 Task: Use the formula "COS" in spreadsheet "Project portfolio".
Action: Mouse moved to (881, 365)
Screenshot: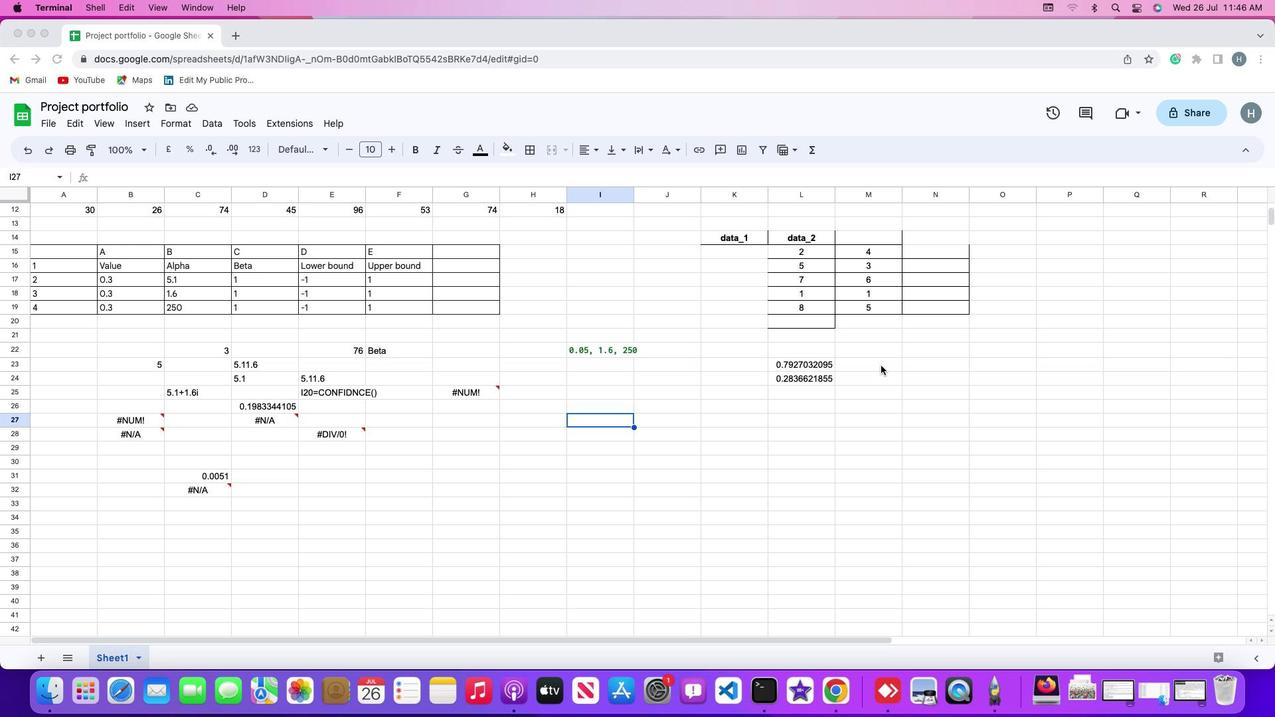 
Action: Mouse pressed left at (881, 365)
Screenshot: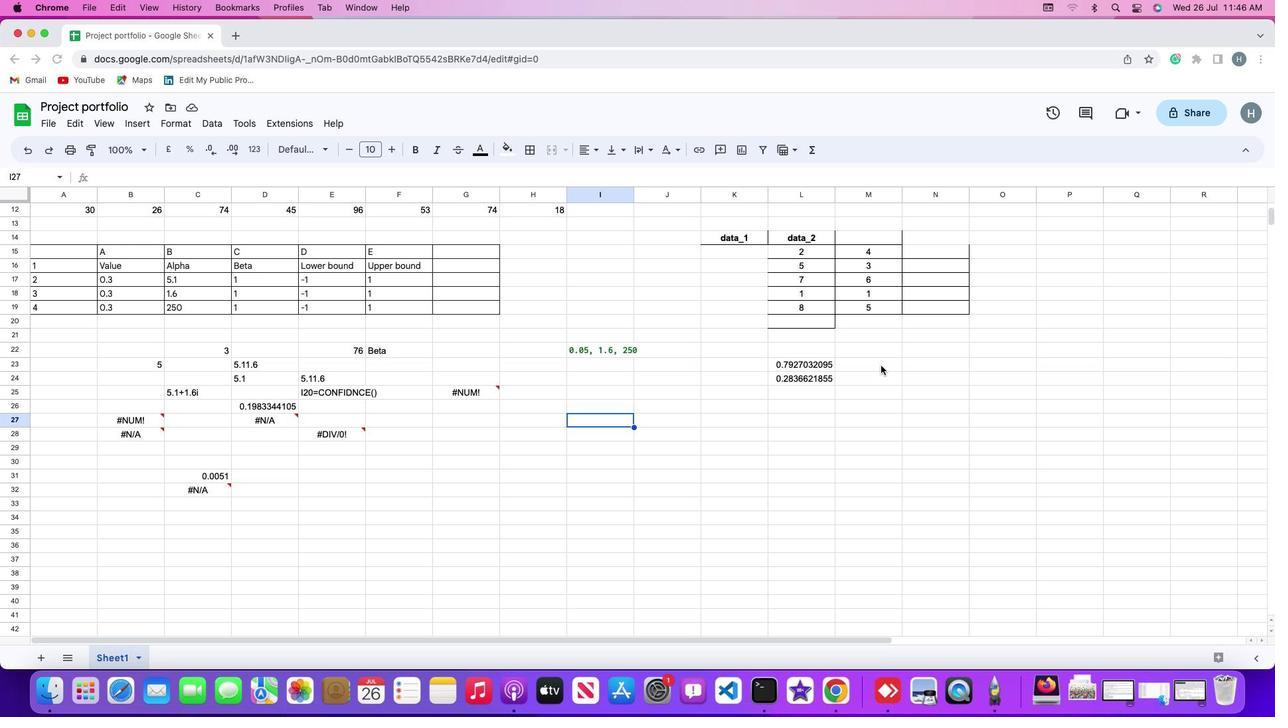 
Action: Mouse moved to (915, 362)
Screenshot: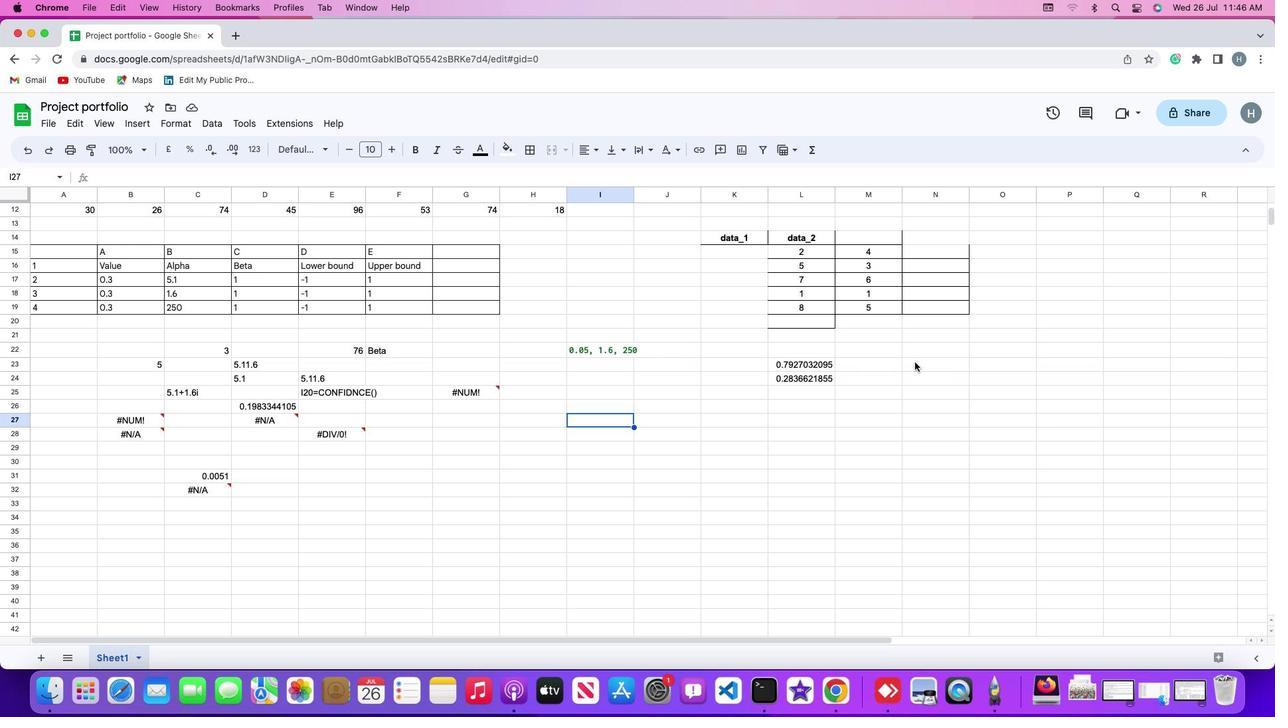 
Action: Mouse pressed left at (915, 362)
Screenshot: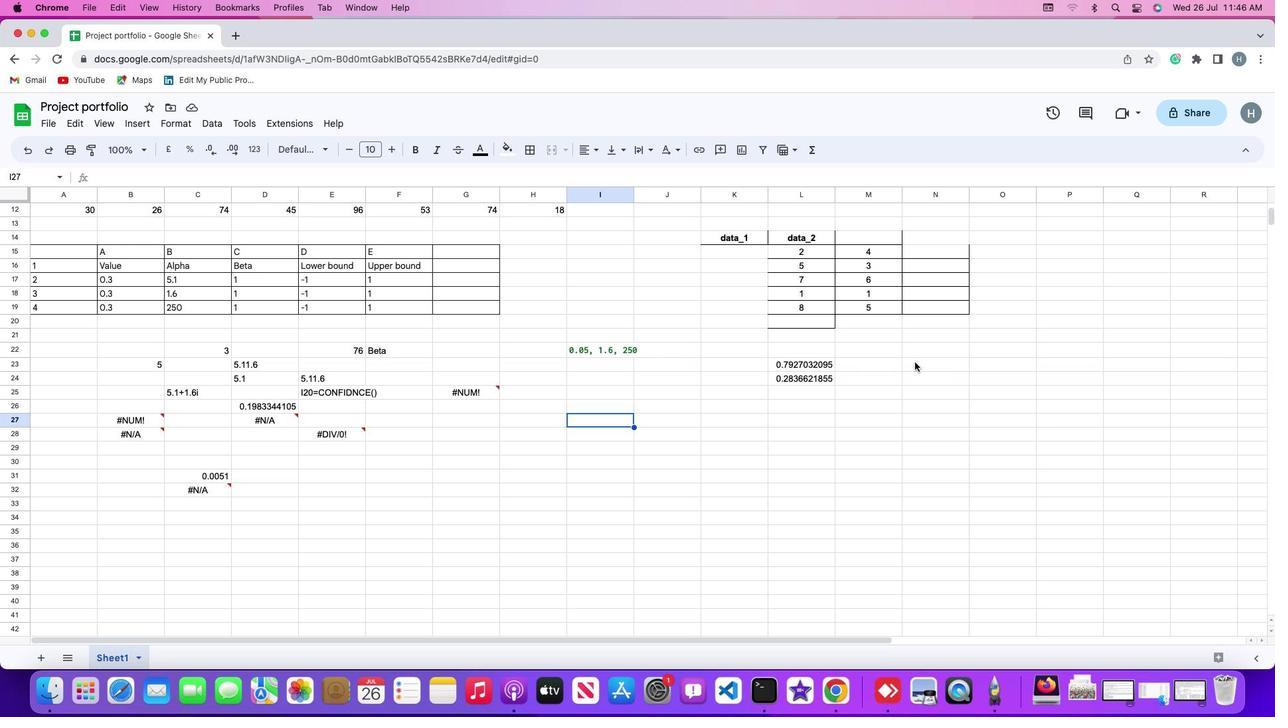 
Action: Mouse moved to (129, 118)
Screenshot: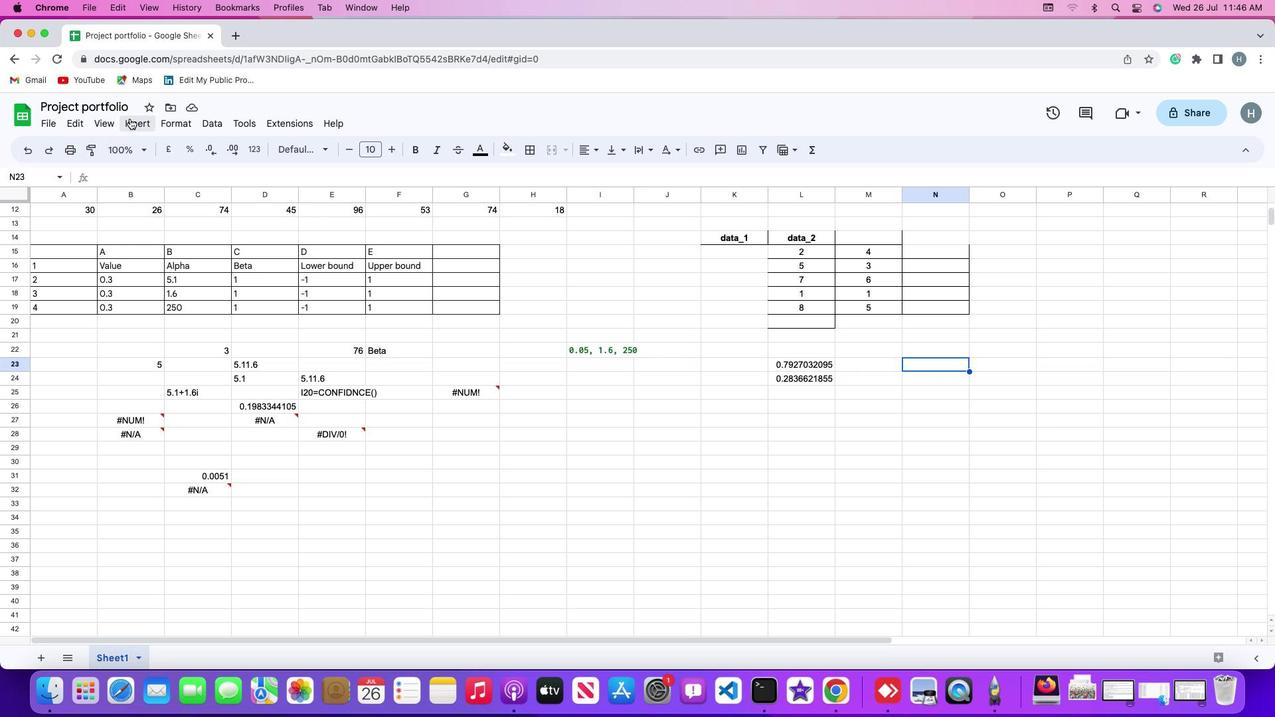 
Action: Mouse pressed left at (129, 118)
Screenshot: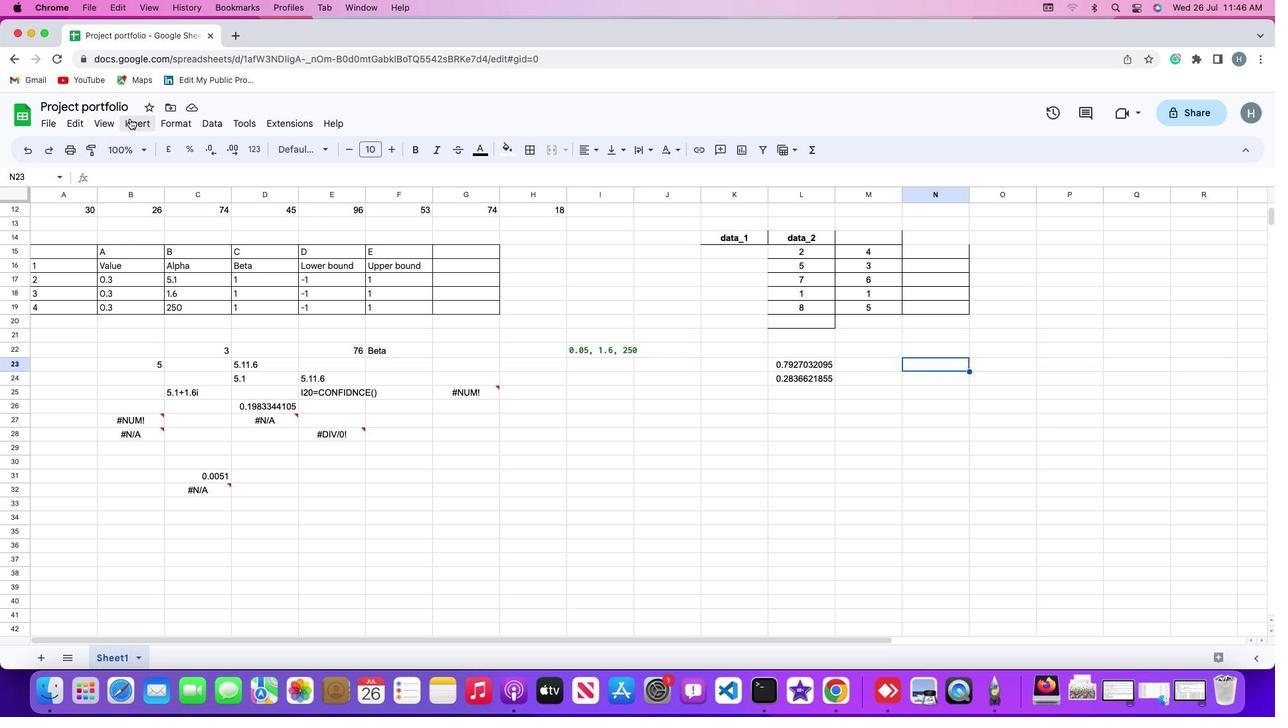 
Action: Mouse moved to (168, 338)
Screenshot: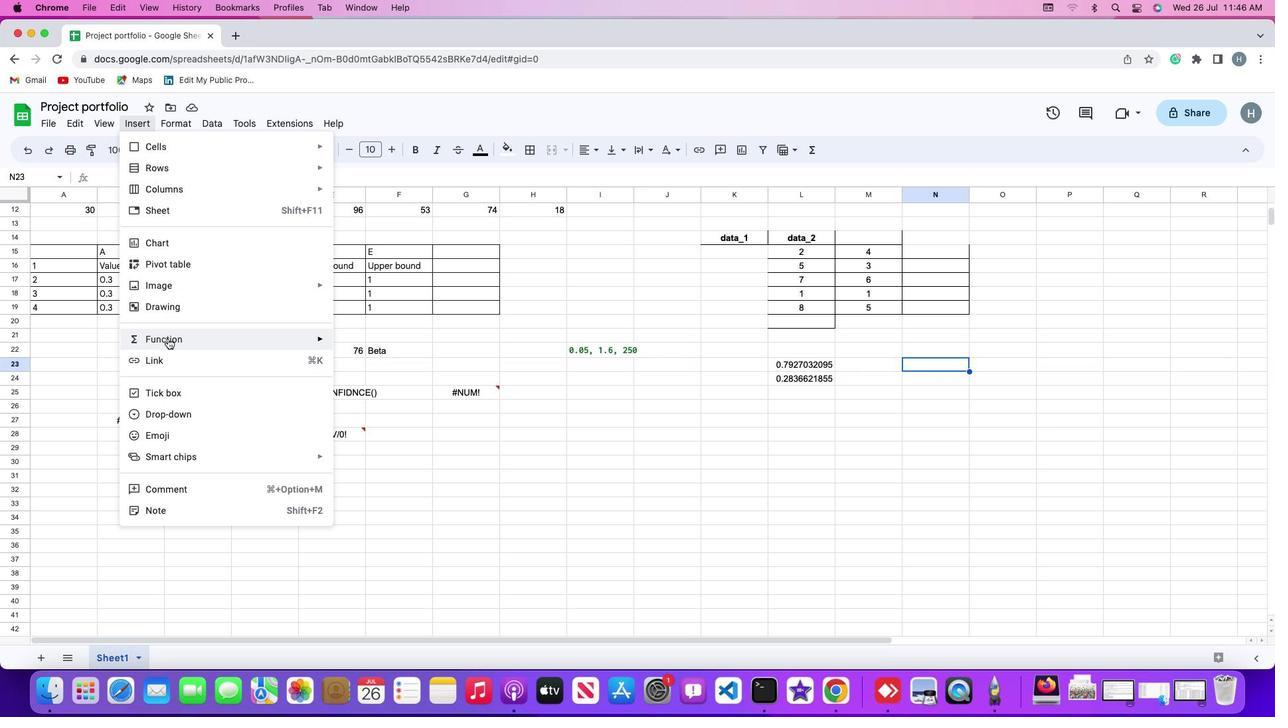 
Action: Mouse pressed left at (168, 338)
Screenshot: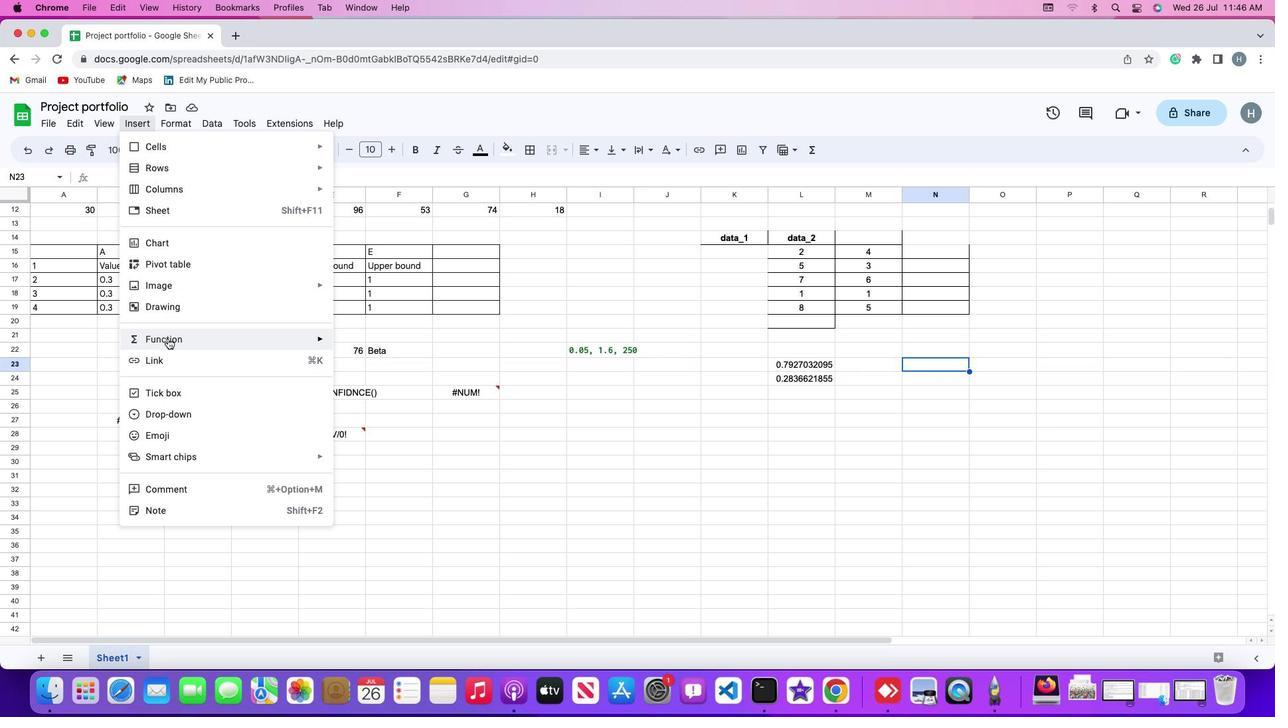 
Action: Mouse moved to (377, 282)
Screenshot: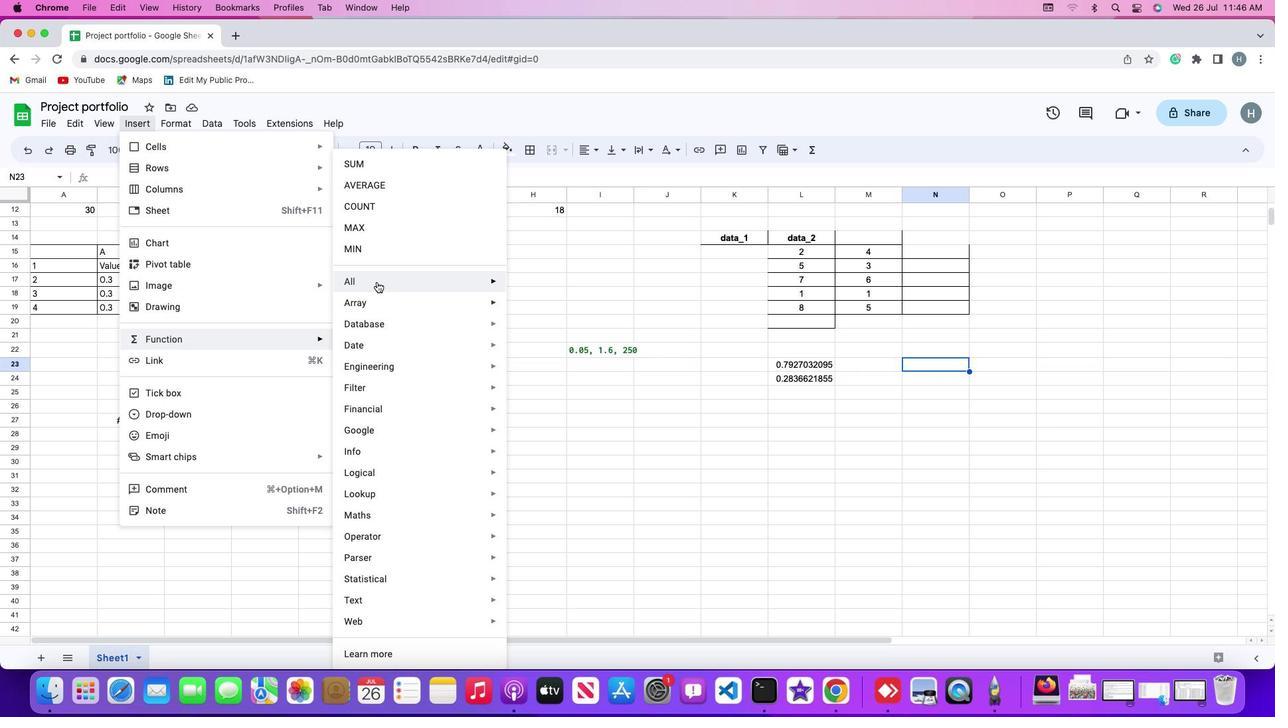 
Action: Mouse pressed left at (377, 282)
Screenshot: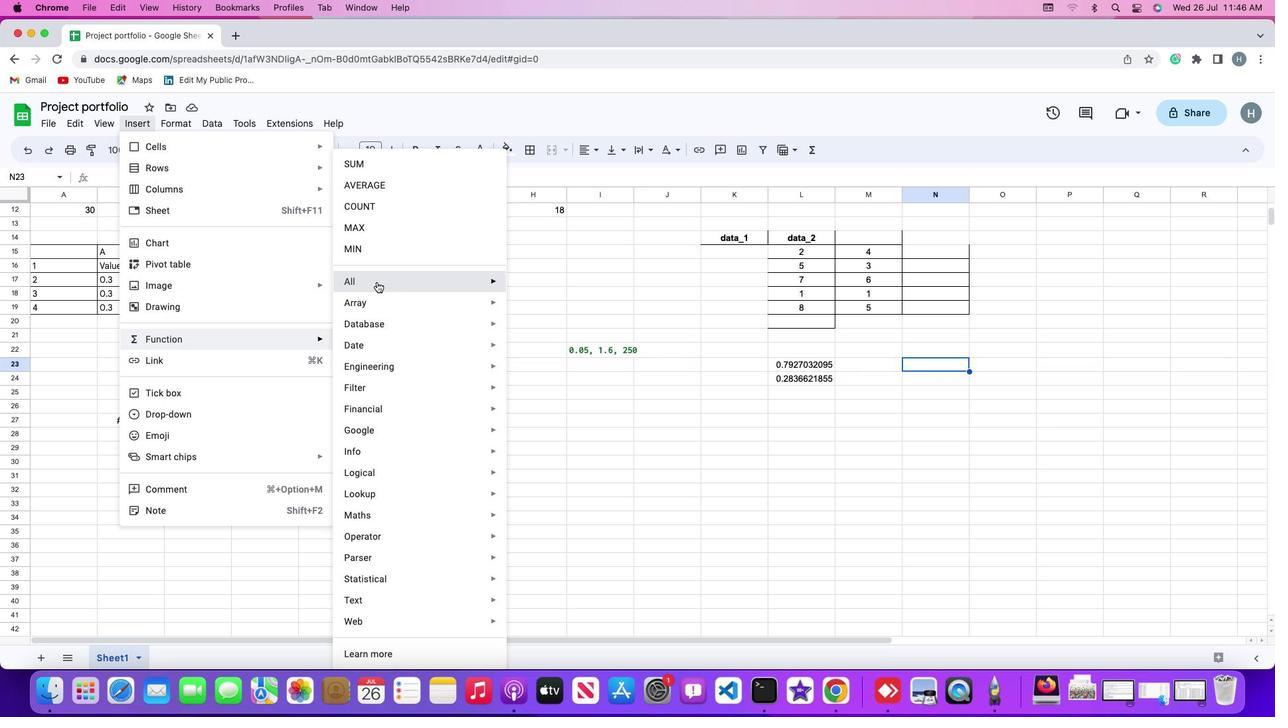 
Action: Mouse moved to (549, 390)
Screenshot: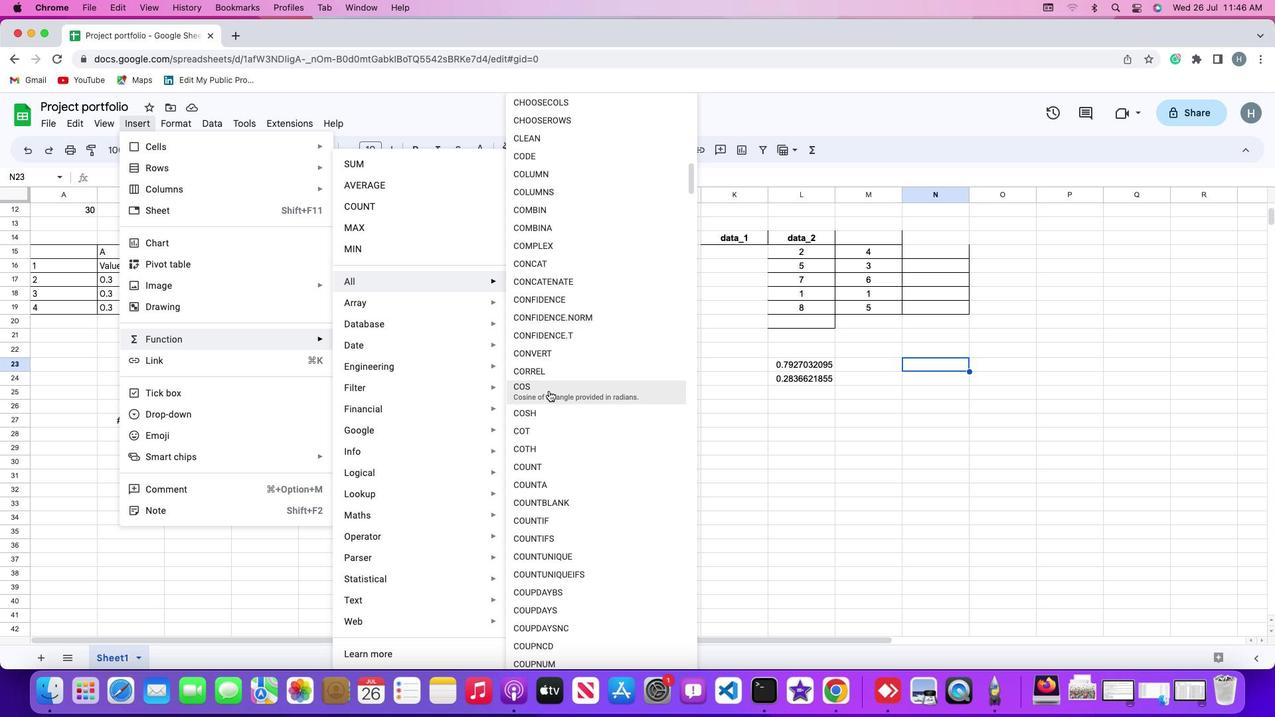 
Action: Mouse pressed left at (549, 390)
Screenshot: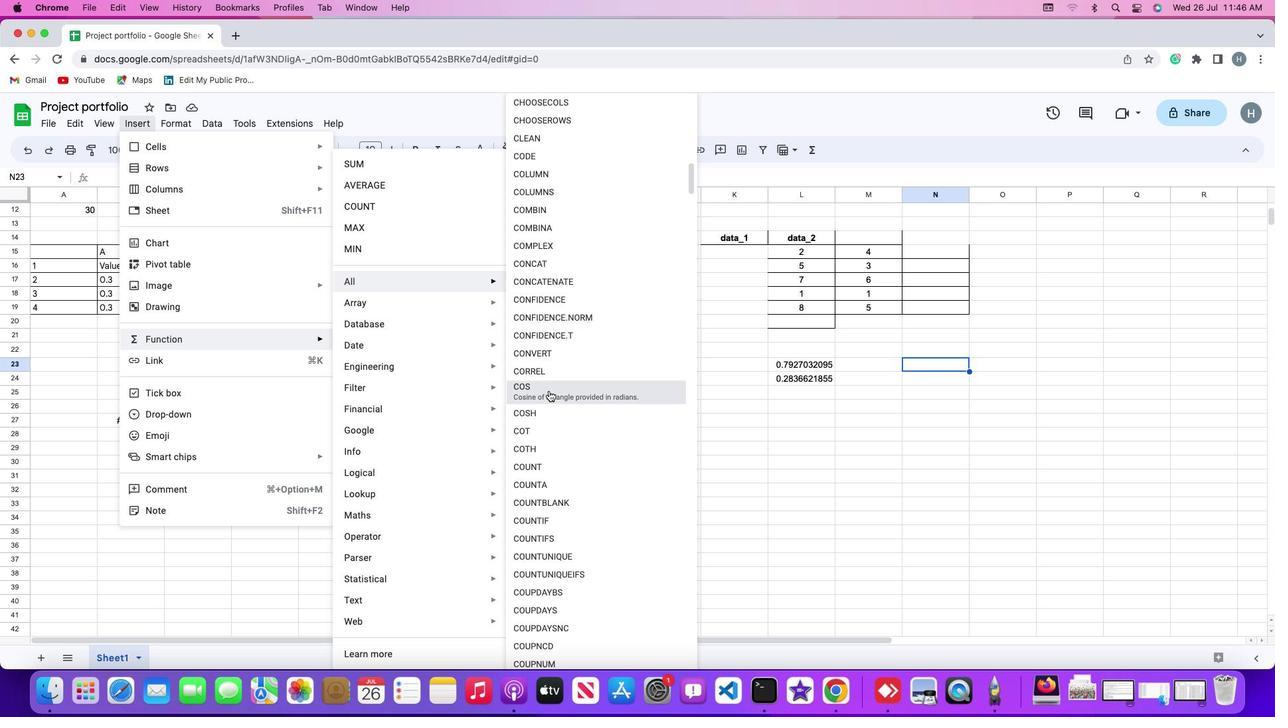
Action: Mouse moved to (799, 280)
Screenshot: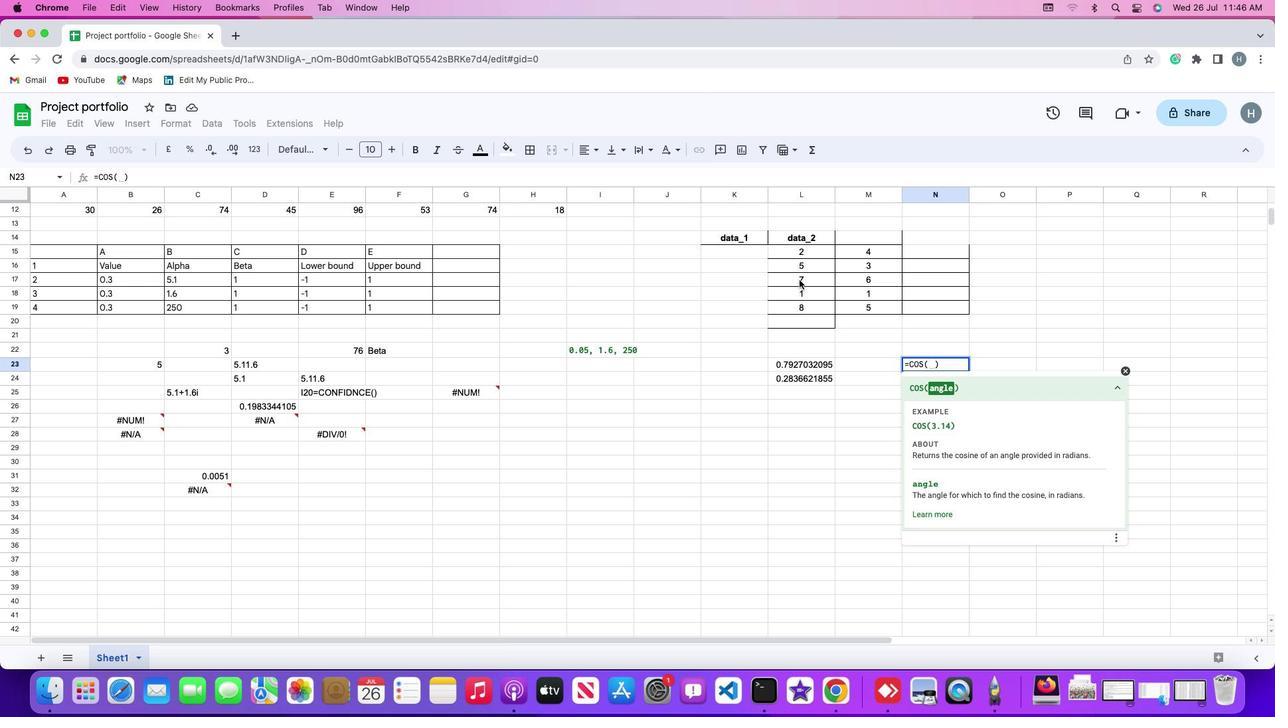 
Action: Mouse pressed left at (799, 280)
Screenshot: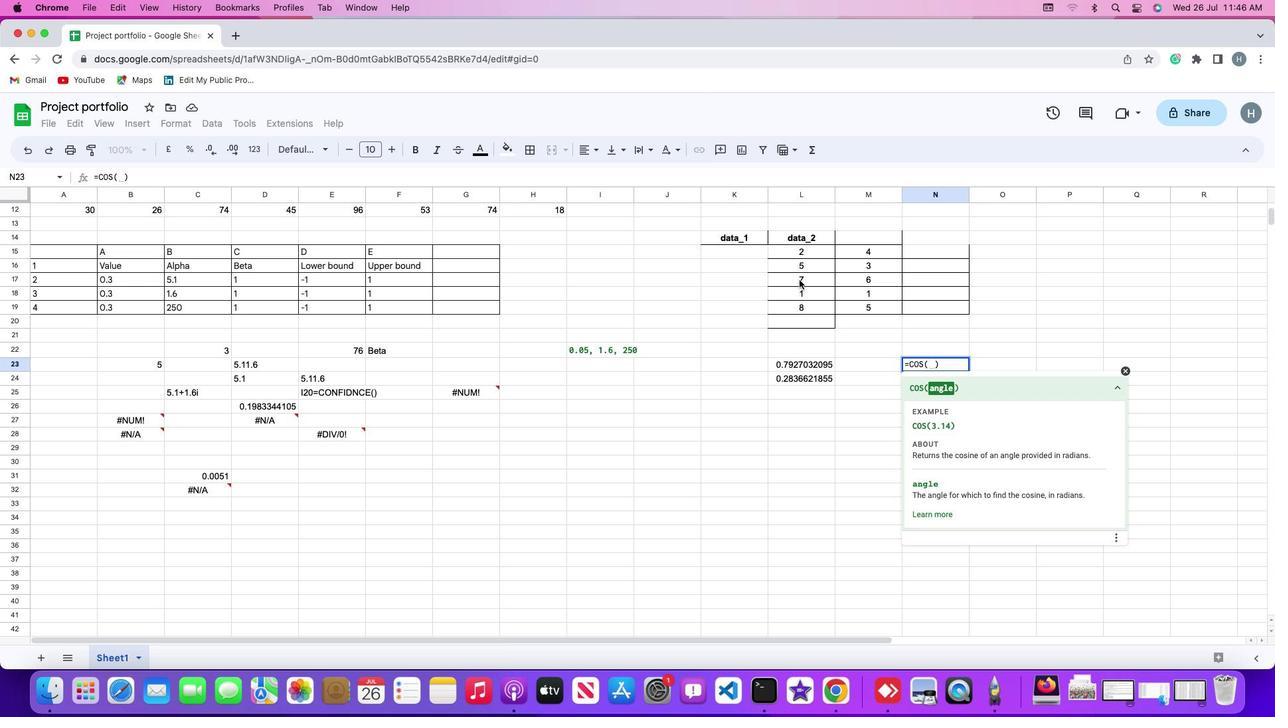 
Action: Key pressed Key.enter
Screenshot: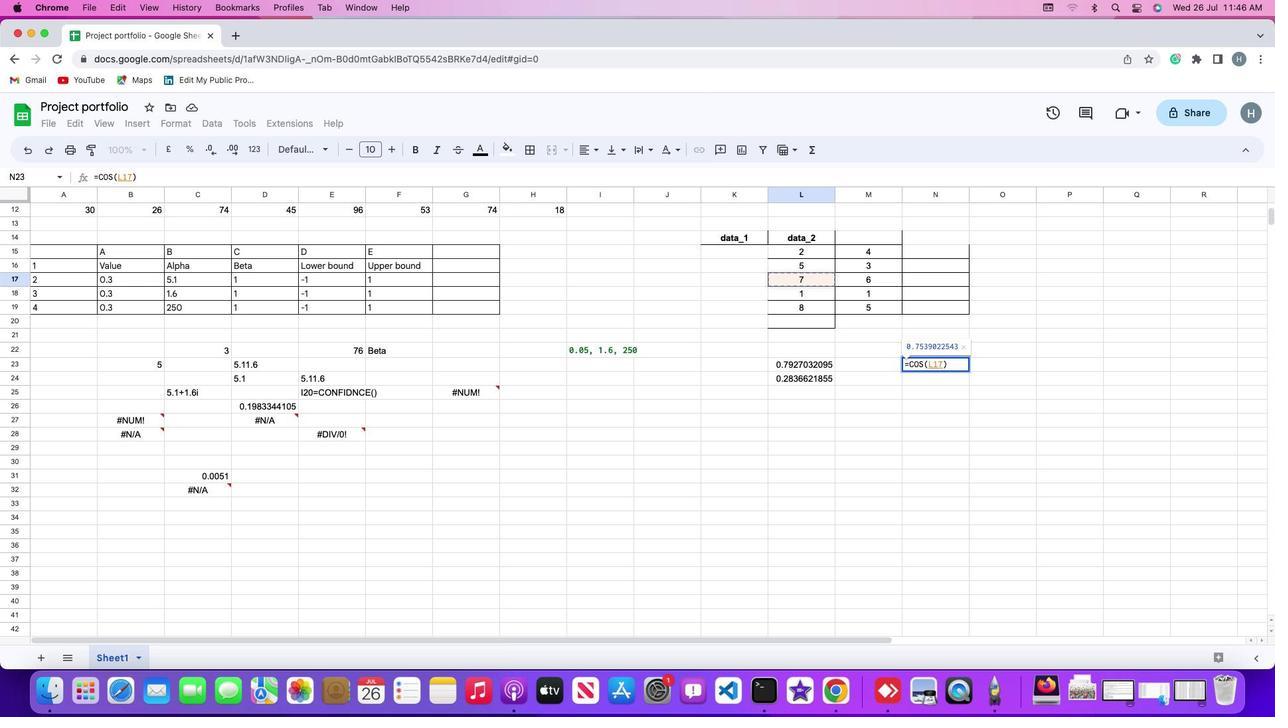
